 Task: Search one way flight ticket for 3 adults, 3 children in business from Page: Page Municipal Airport to Riverton: Central Wyoming Regional Airport (was Riverton Regional) on 5-4-2023. Choice of flights is Southwest. Number of bags: 1 checked bag. Price is upto 84000. Outbound departure time preference is 8:15.
Action: Mouse moved to (280, 248)
Screenshot: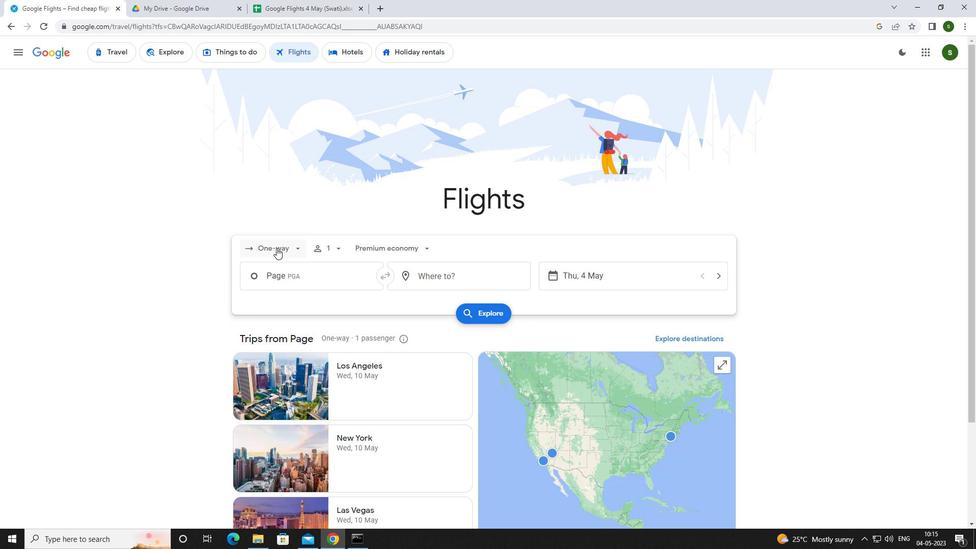 
Action: Mouse pressed left at (280, 248)
Screenshot: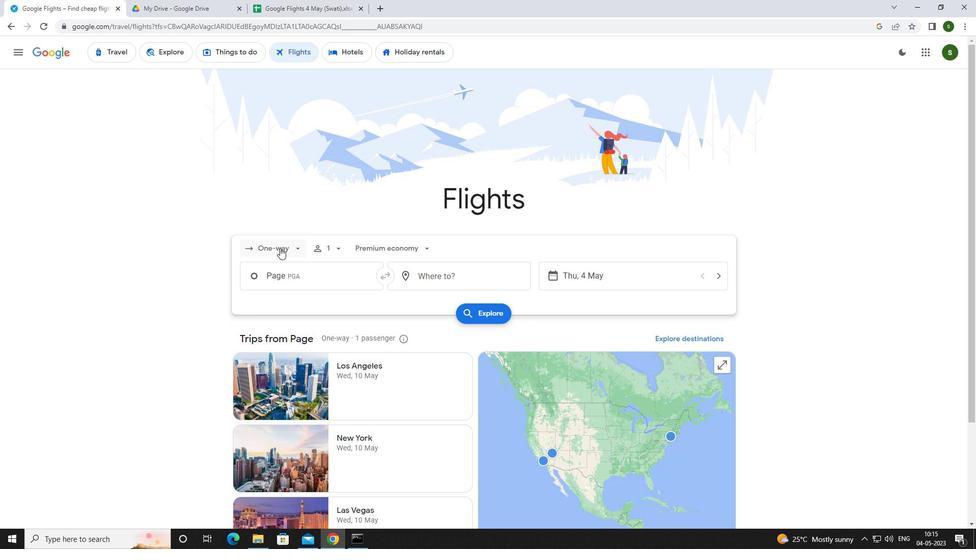 
Action: Mouse moved to (279, 295)
Screenshot: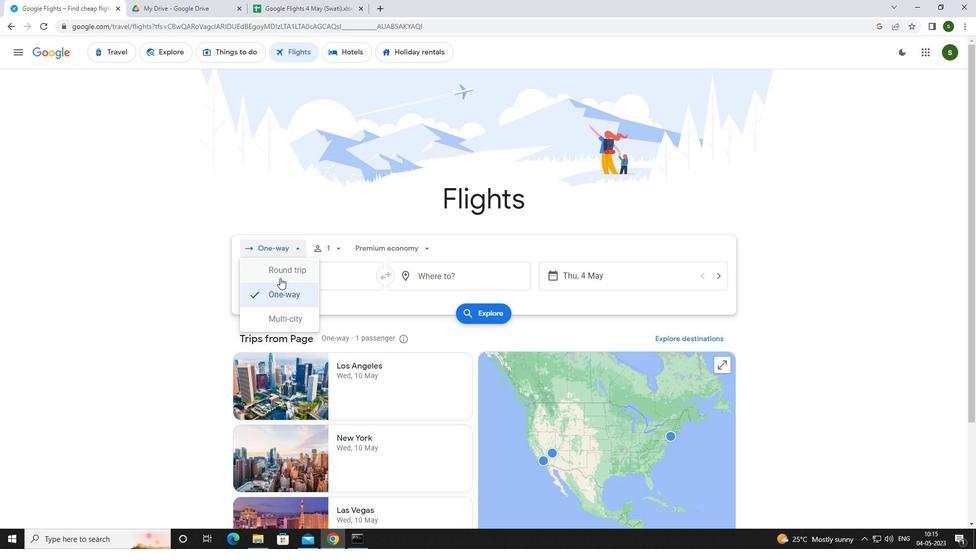 
Action: Mouse pressed left at (279, 295)
Screenshot: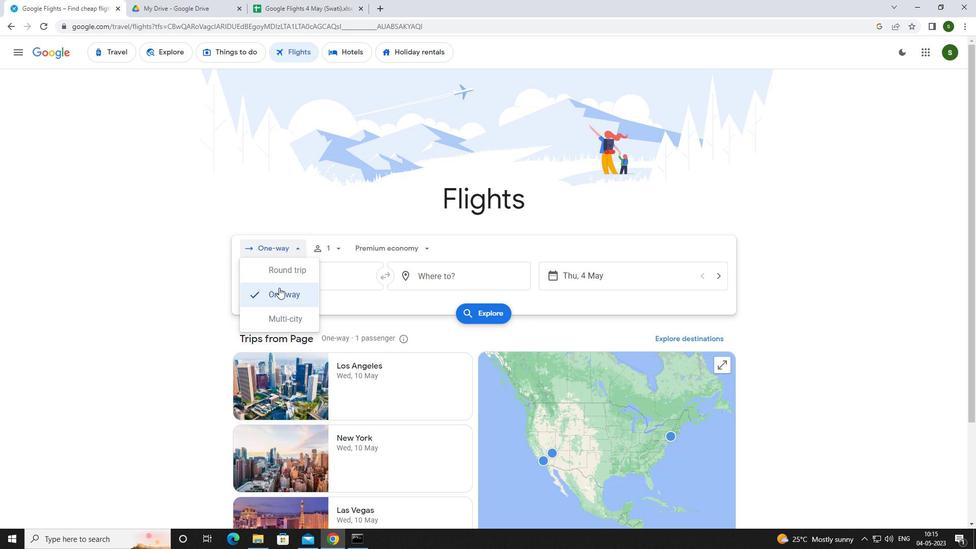 
Action: Mouse moved to (337, 250)
Screenshot: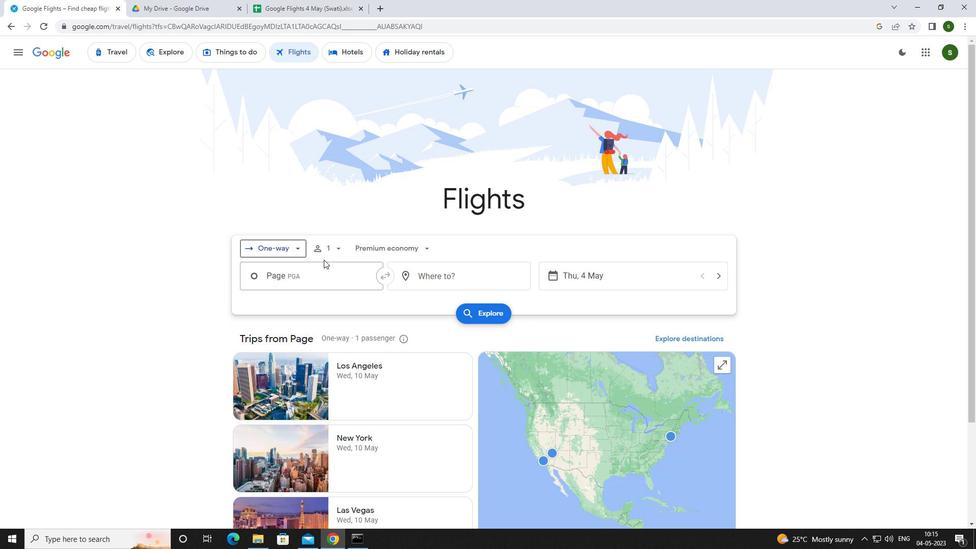 
Action: Mouse pressed left at (337, 250)
Screenshot: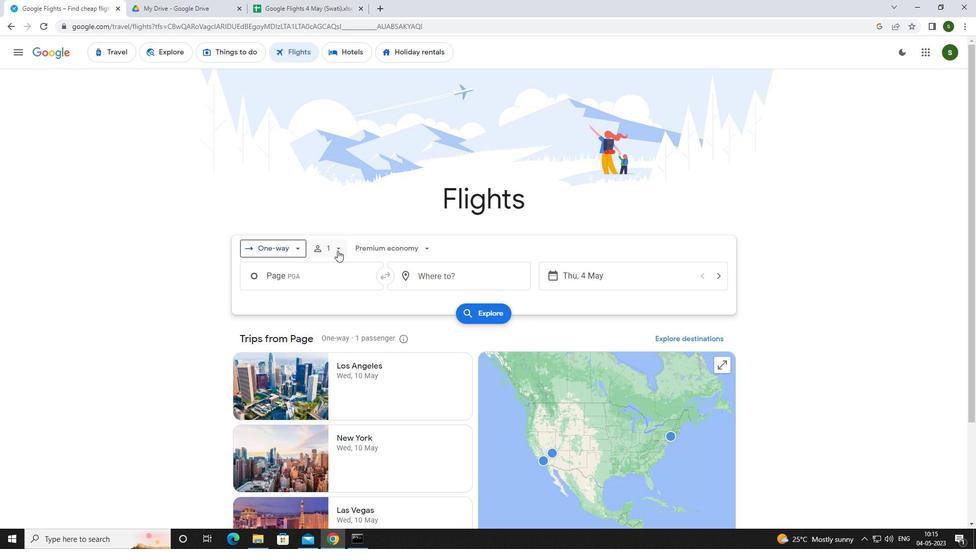 
Action: Mouse moved to (409, 271)
Screenshot: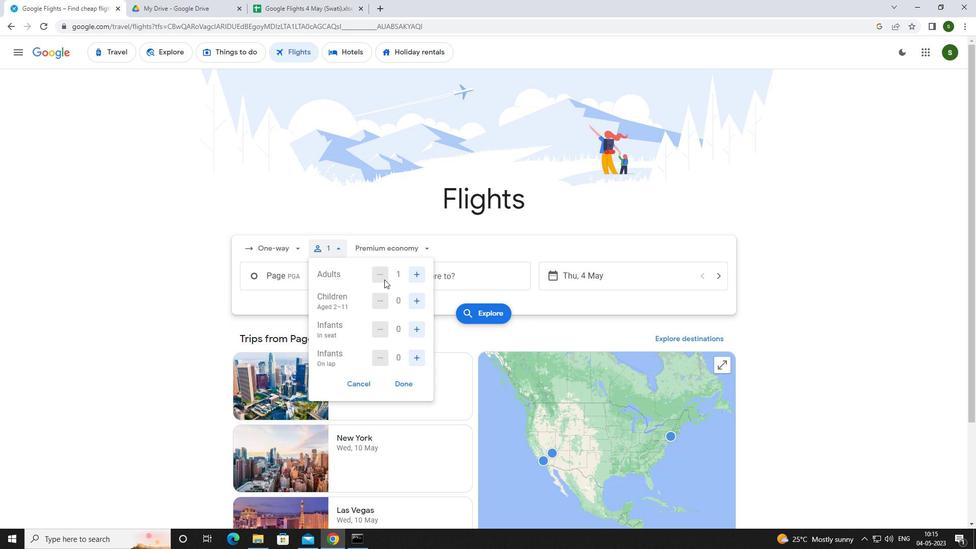 
Action: Mouse pressed left at (409, 271)
Screenshot: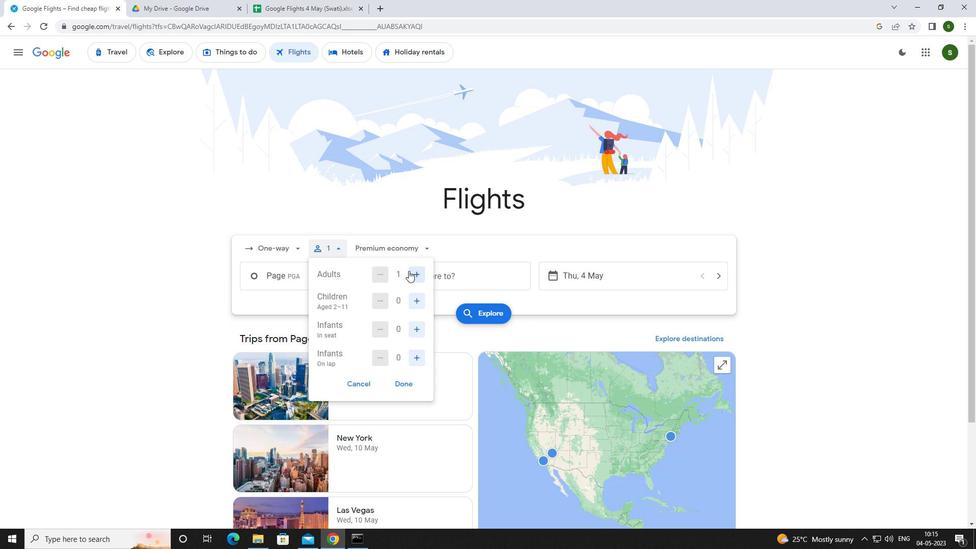 
Action: Mouse pressed left at (409, 271)
Screenshot: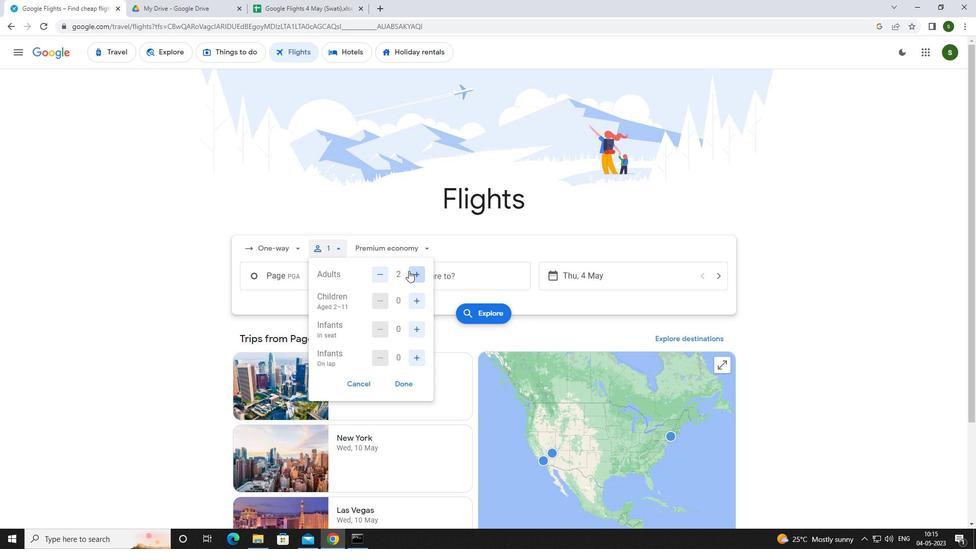 
Action: Mouse moved to (416, 297)
Screenshot: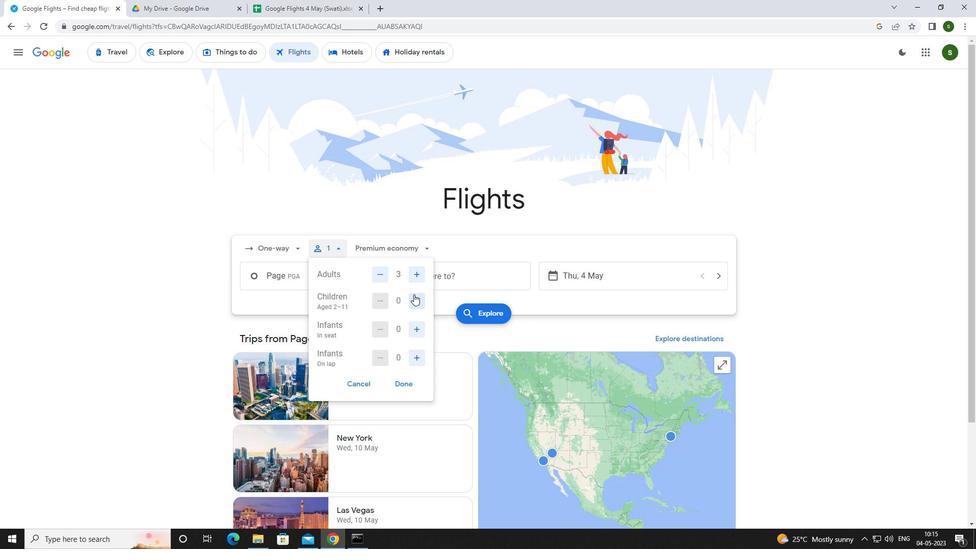 
Action: Mouse pressed left at (416, 297)
Screenshot: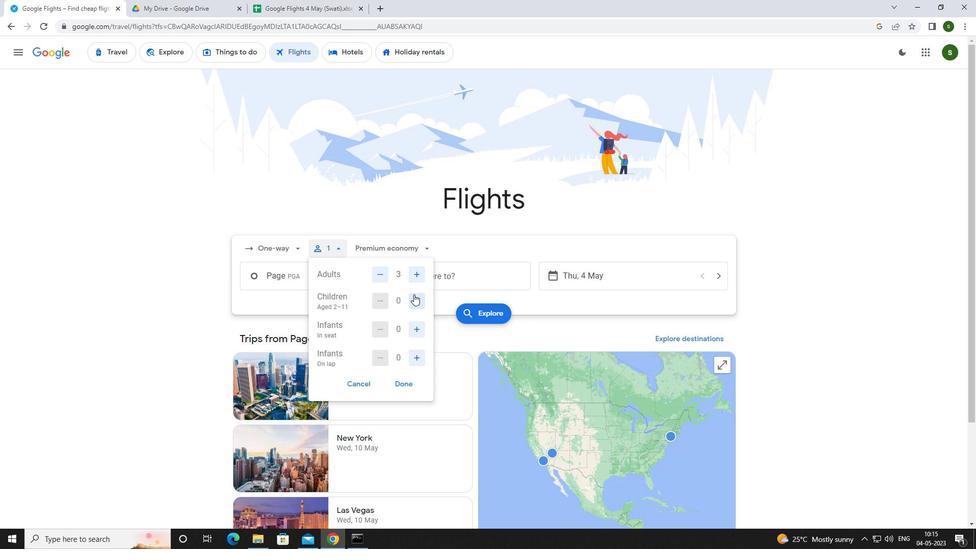 
Action: Mouse pressed left at (416, 297)
Screenshot: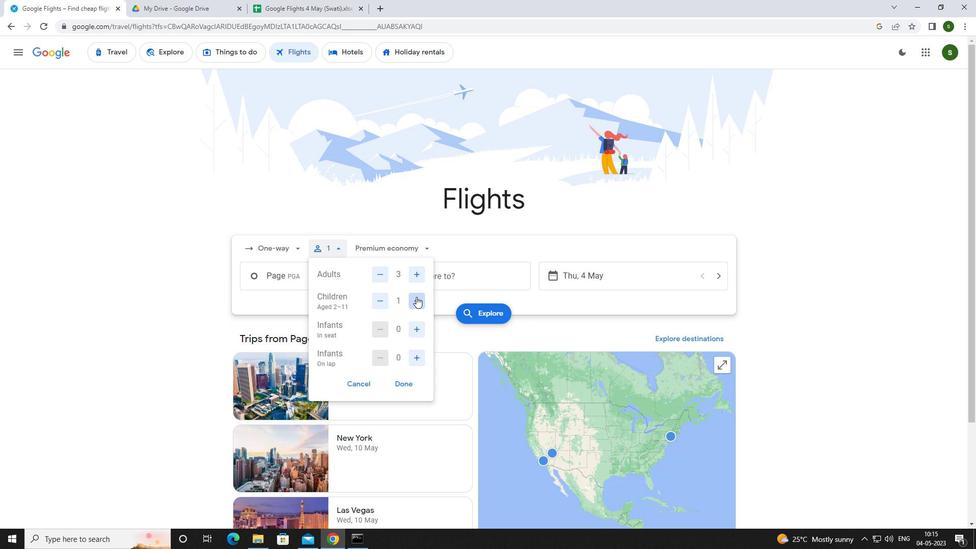 
Action: Mouse pressed left at (416, 297)
Screenshot: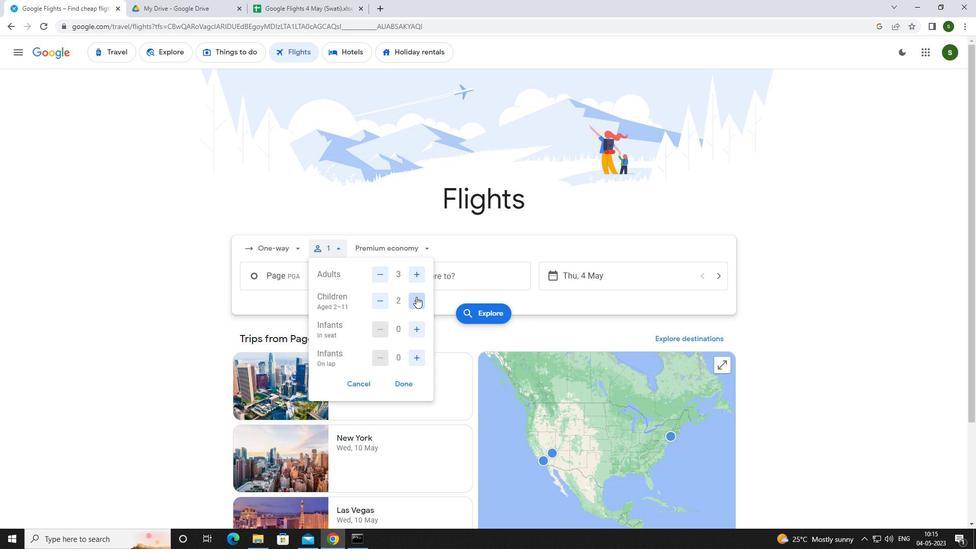
Action: Mouse moved to (387, 251)
Screenshot: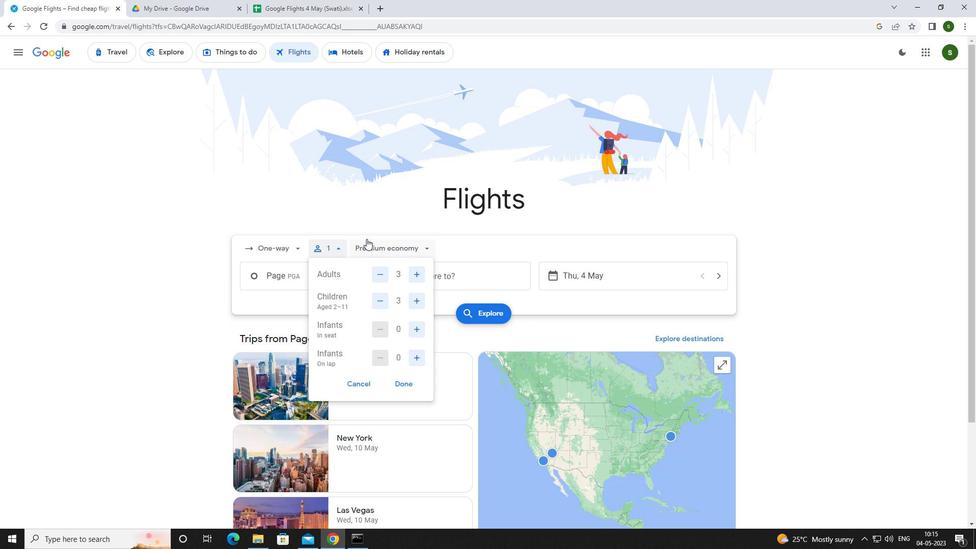 
Action: Mouse pressed left at (387, 251)
Screenshot: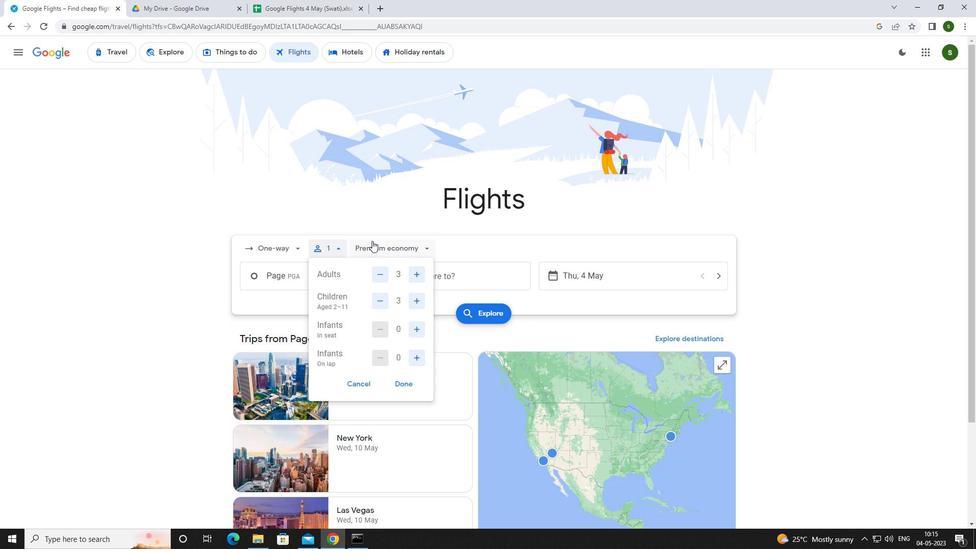 
Action: Mouse moved to (390, 318)
Screenshot: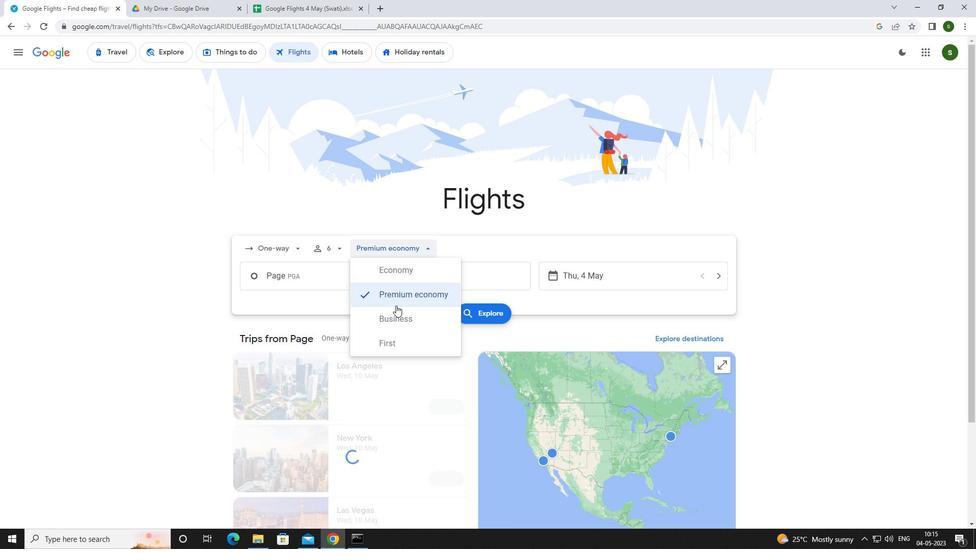 
Action: Mouse pressed left at (390, 318)
Screenshot: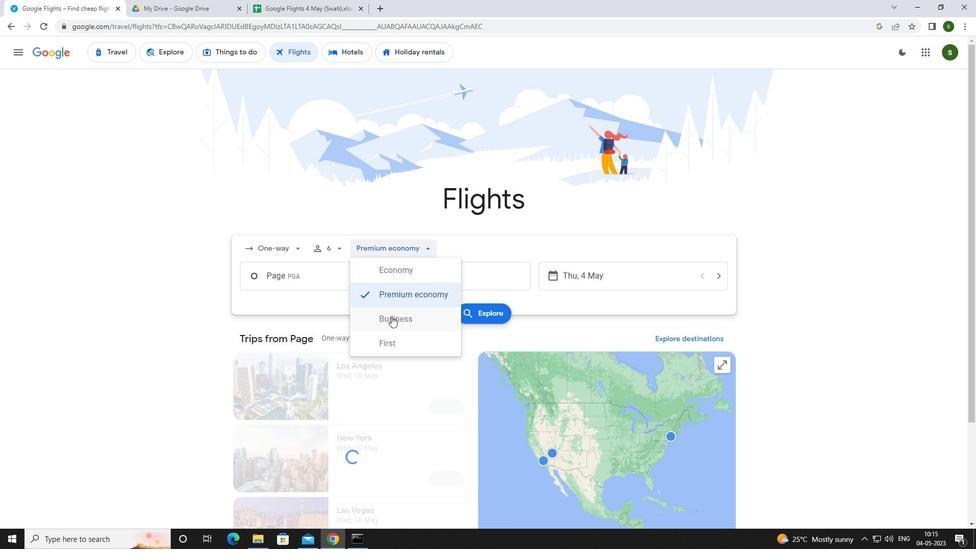 
Action: Mouse moved to (338, 281)
Screenshot: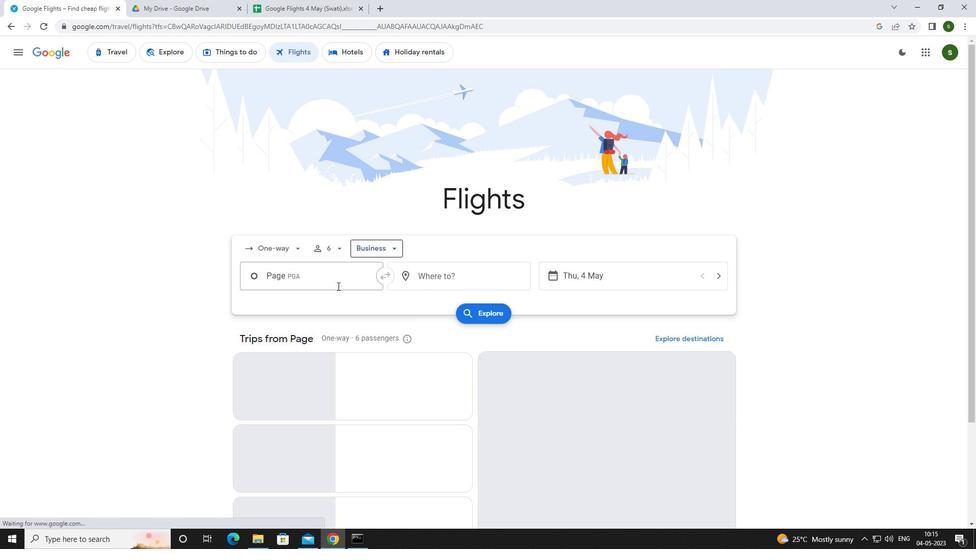 
Action: Mouse pressed left at (338, 281)
Screenshot: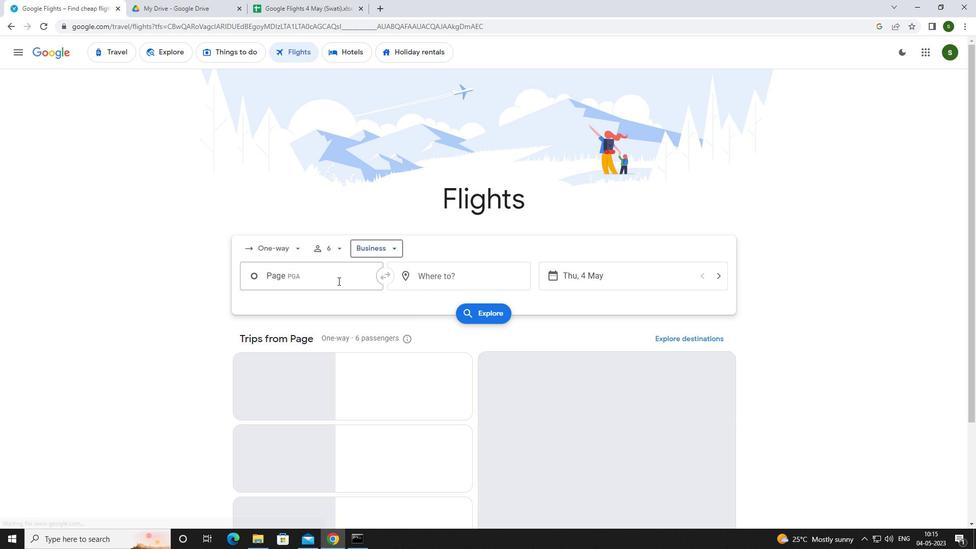 
Action: Key pressed <Key.caps_lock>p<Key.caps_lock>age
Screenshot: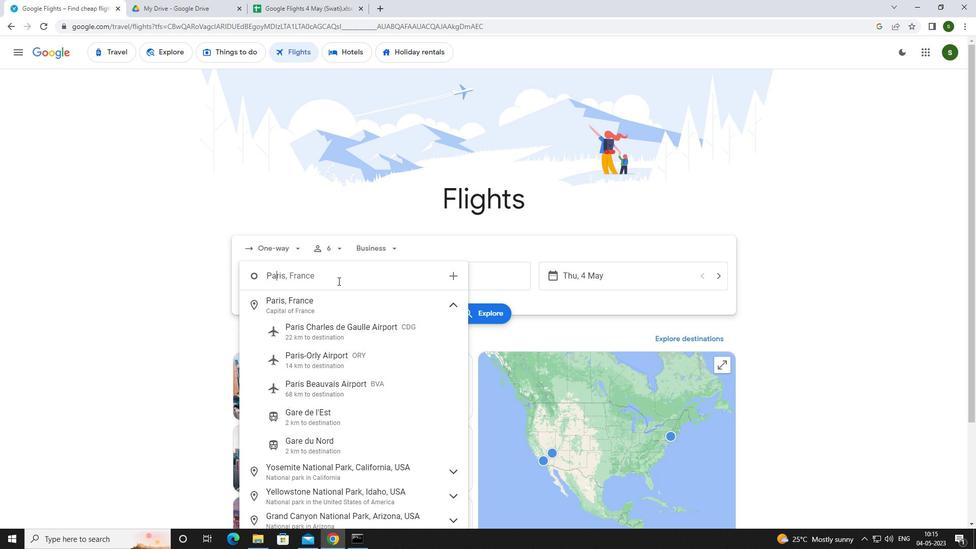 
Action: Mouse moved to (339, 328)
Screenshot: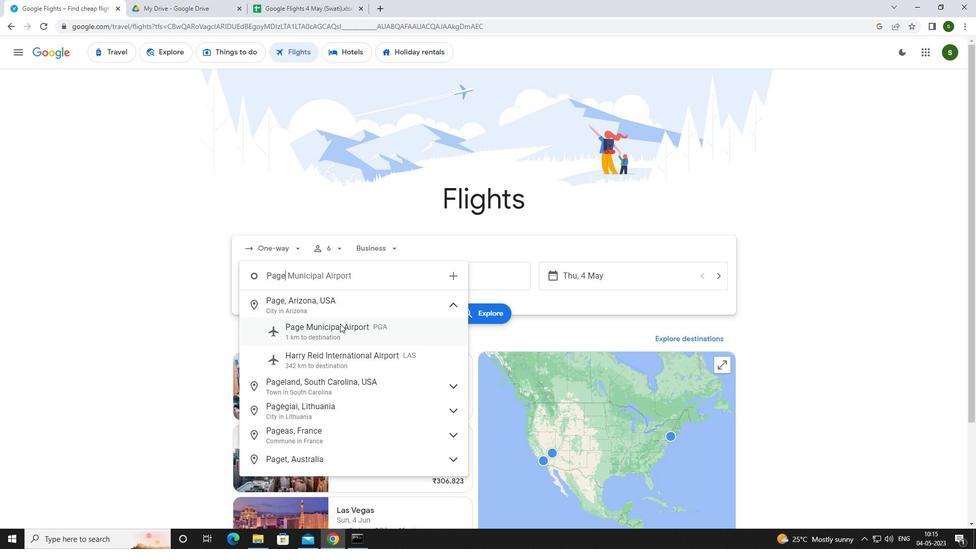 
Action: Mouse pressed left at (339, 328)
Screenshot: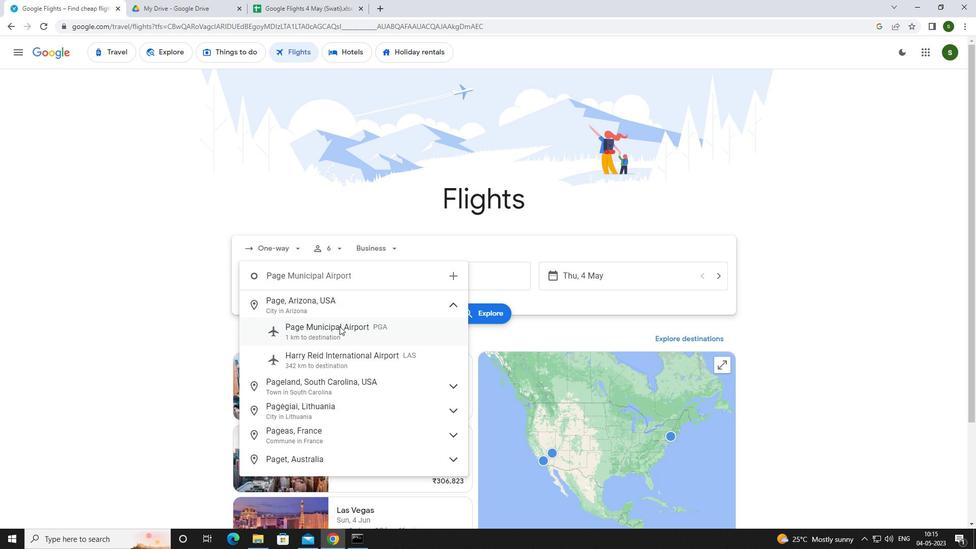 
Action: Mouse moved to (445, 278)
Screenshot: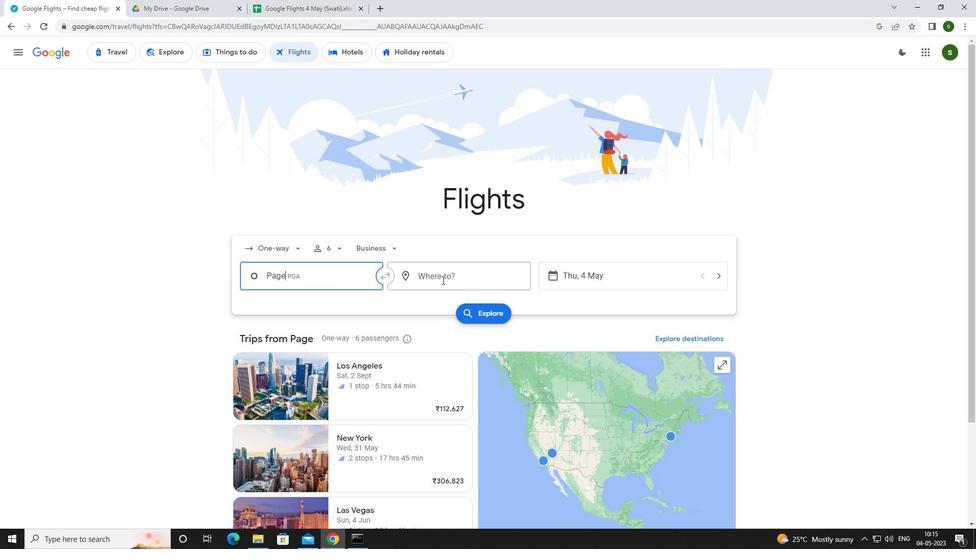 
Action: Mouse pressed left at (445, 278)
Screenshot: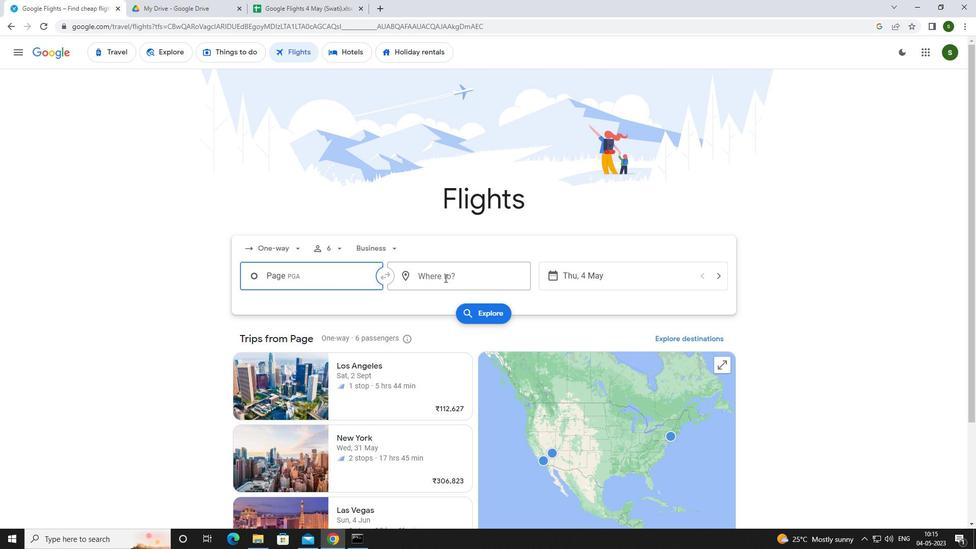 
Action: Mouse moved to (380, 304)
Screenshot: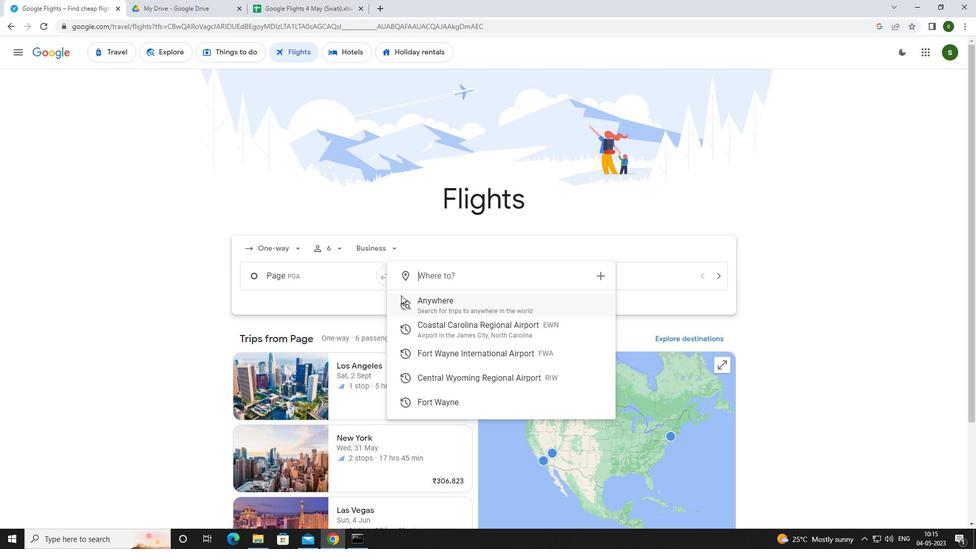 
Action: Key pressed <Key.caps_lock>r<Key.caps_lock>ivert
Screenshot: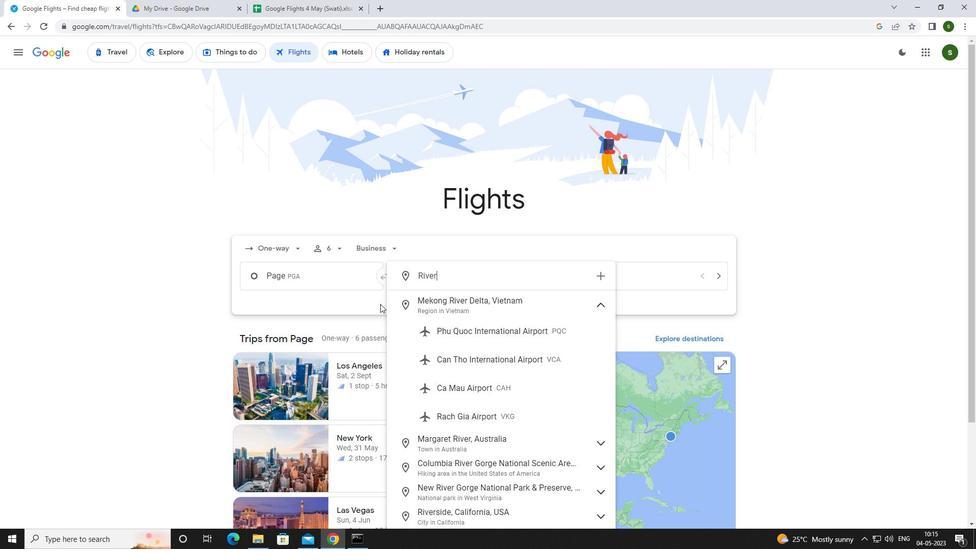 
Action: Mouse moved to (499, 340)
Screenshot: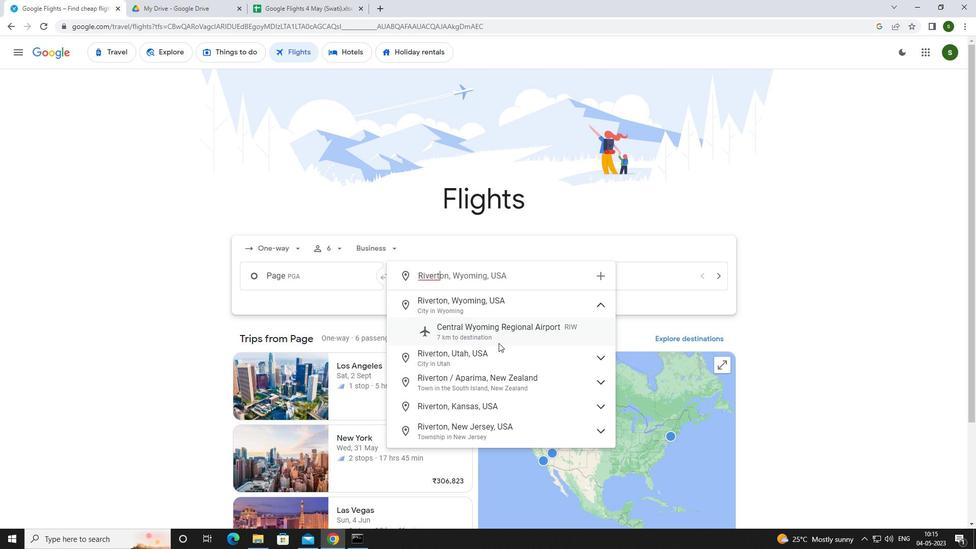 
Action: Mouse pressed left at (499, 340)
Screenshot: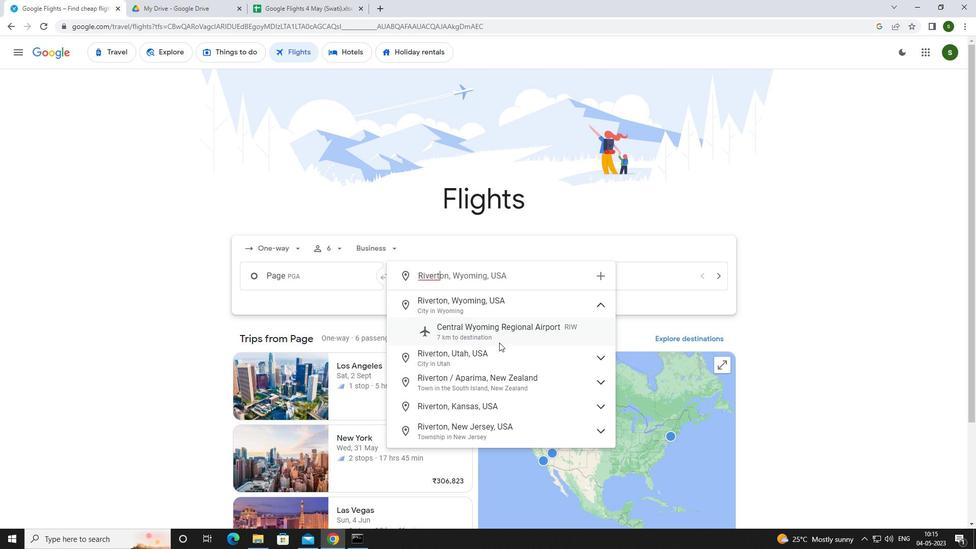 
Action: Mouse moved to (610, 274)
Screenshot: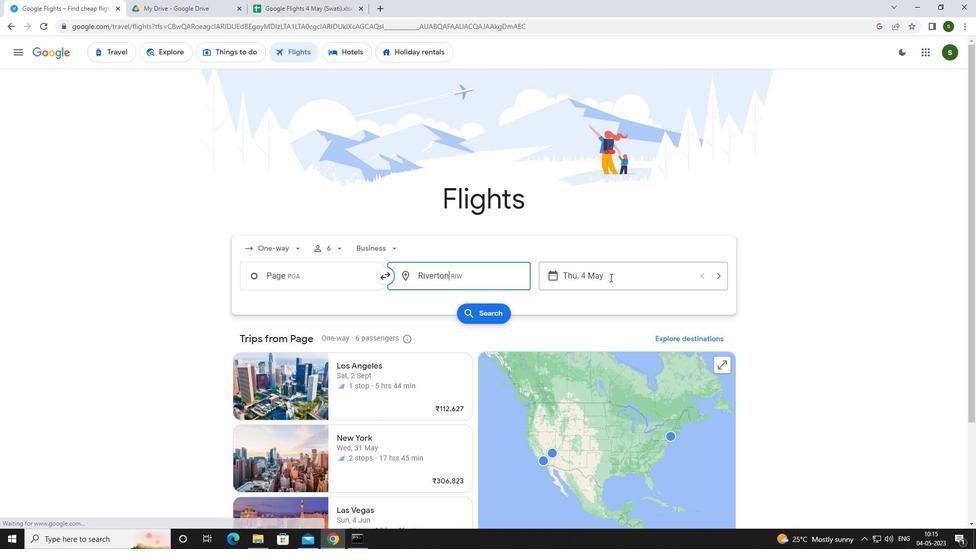 
Action: Mouse pressed left at (610, 274)
Screenshot: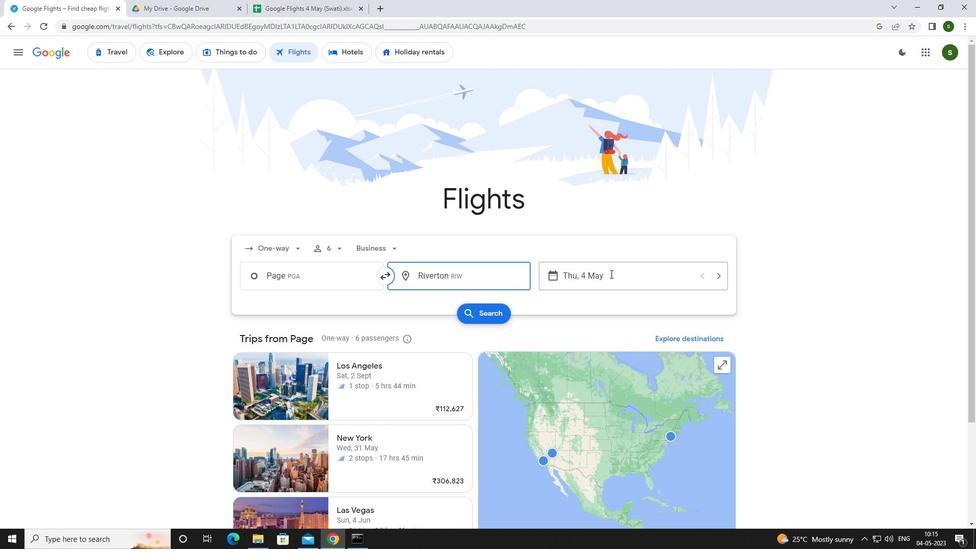 
Action: Mouse moved to (470, 350)
Screenshot: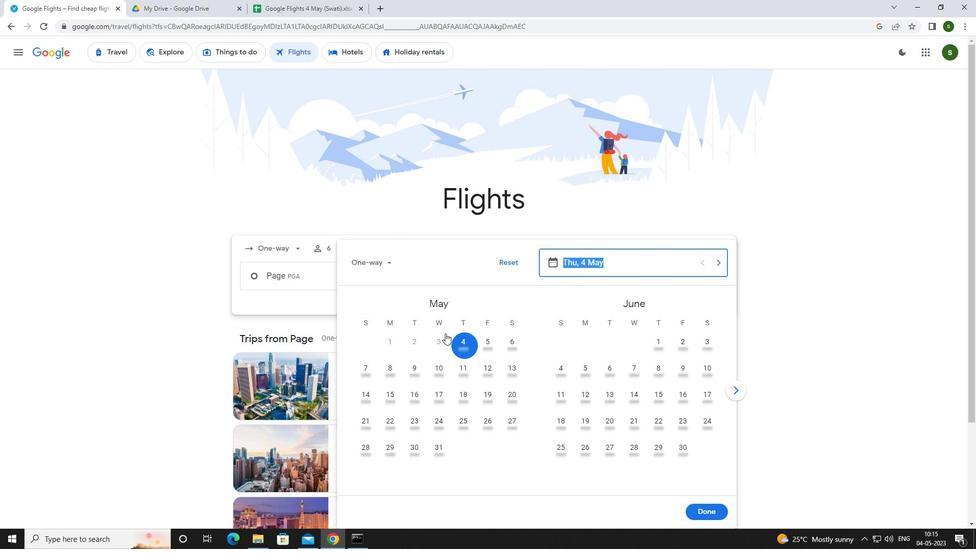 
Action: Mouse pressed left at (470, 350)
Screenshot: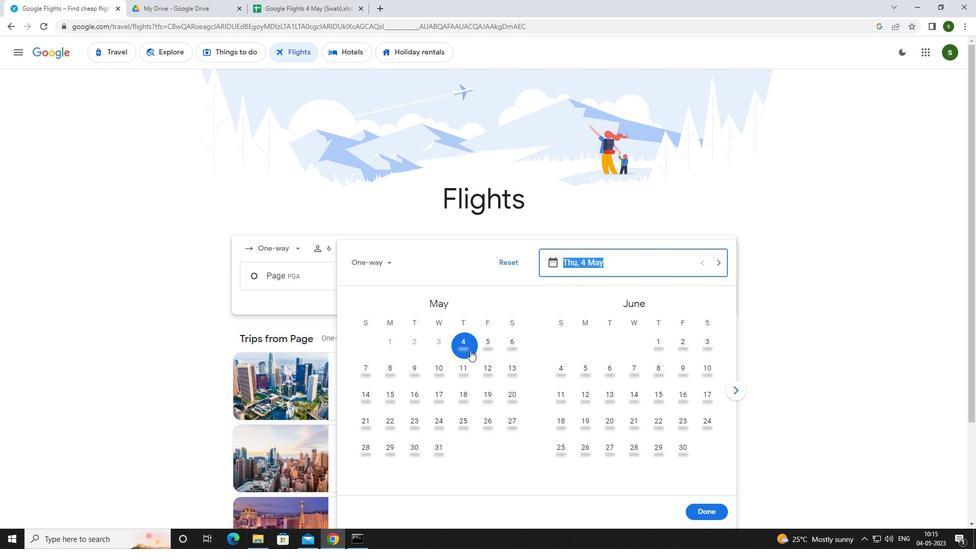 
Action: Mouse moved to (698, 513)
Screenshot: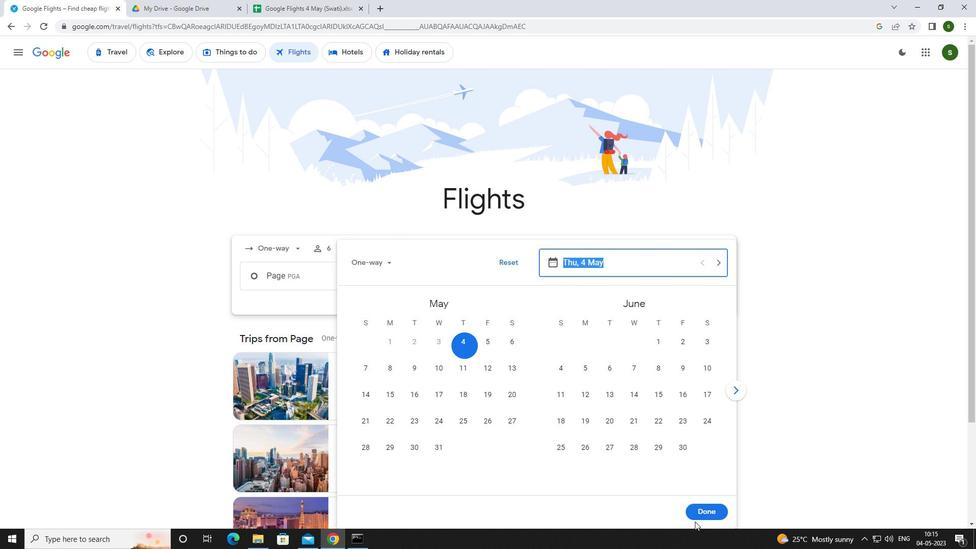 
Action: Mouse pressed left at (698, 513)
Screenshot: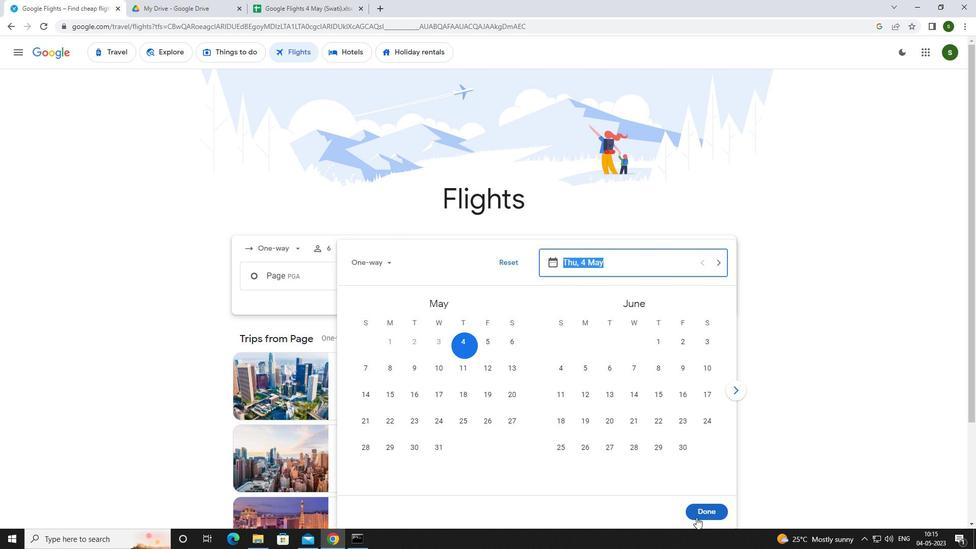 
Action: Mouse moved to (490, 313)
Screenshot: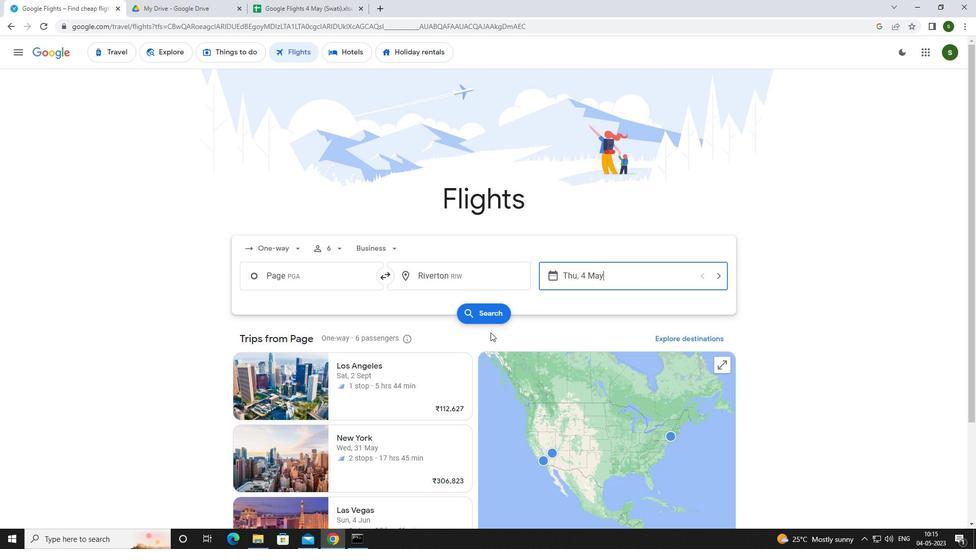 
Action: Mouse pressed left at (490, 313)
Screenshot: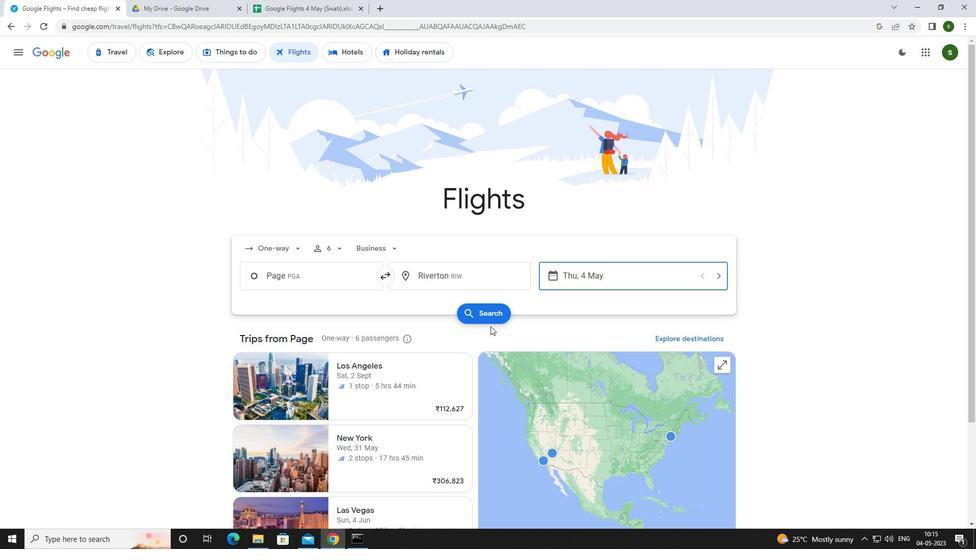 
Action: Mouse moved to (245, 150)
Screenshot: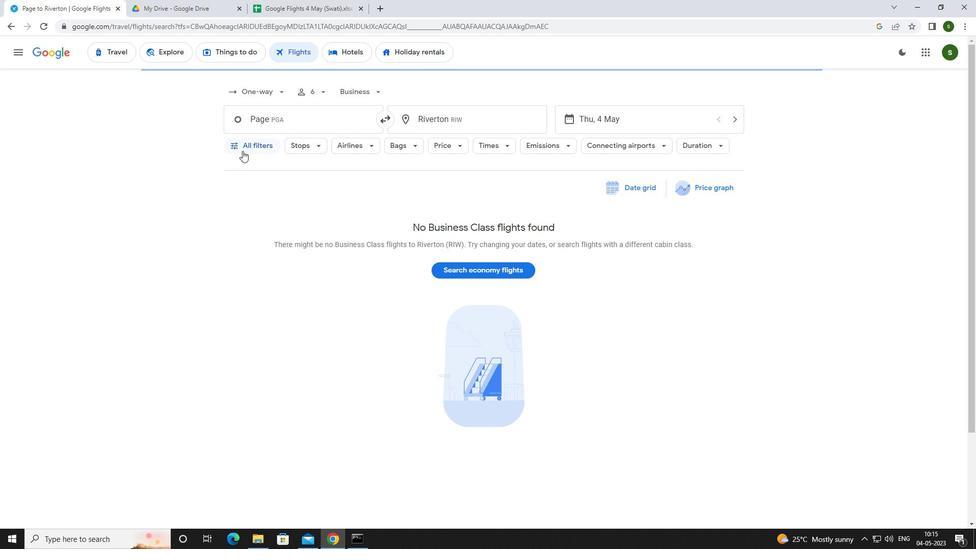 
Action: Mouse pressed left at (245, 150)
Screenshot: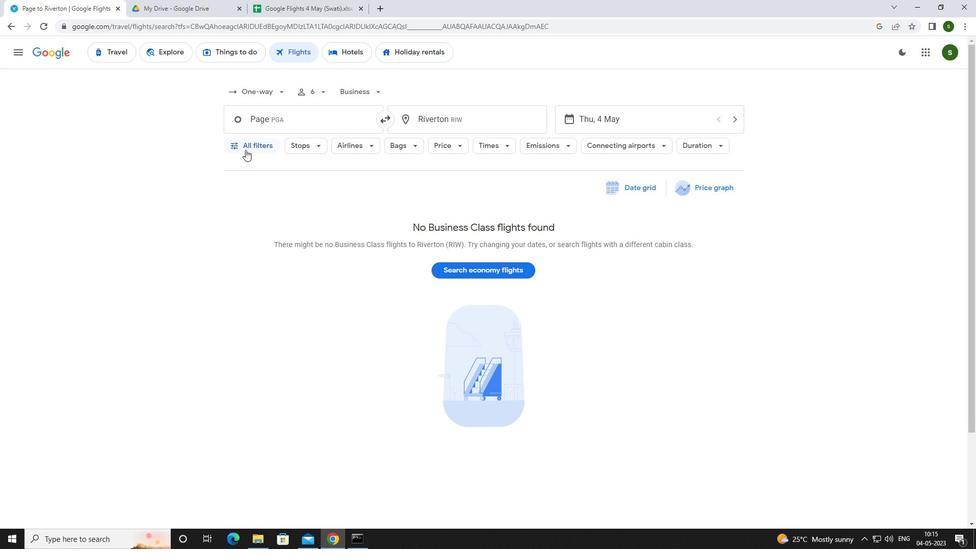 
Action: Mouse moved to (382, 362)
Screenshot: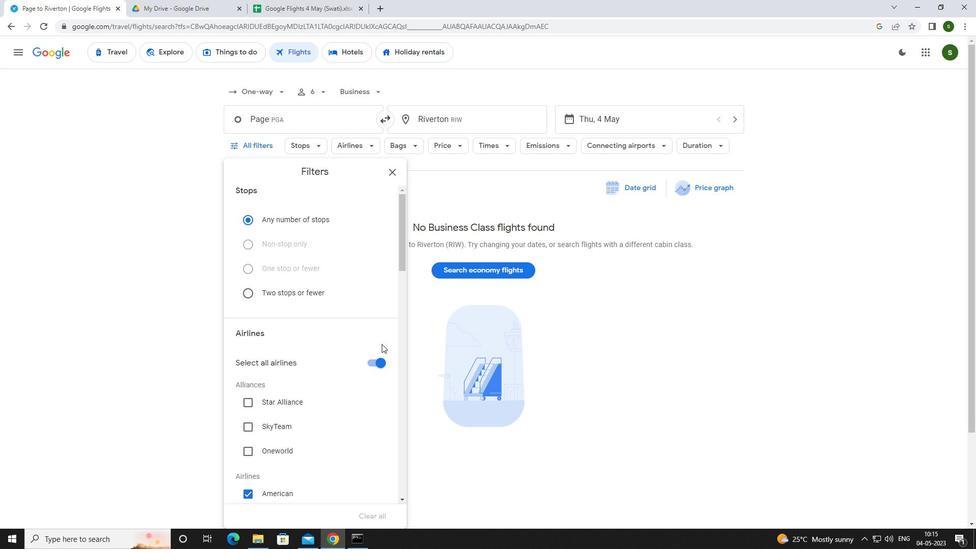 
Action: Mouse pressed left at (382, 362)
Screenshot: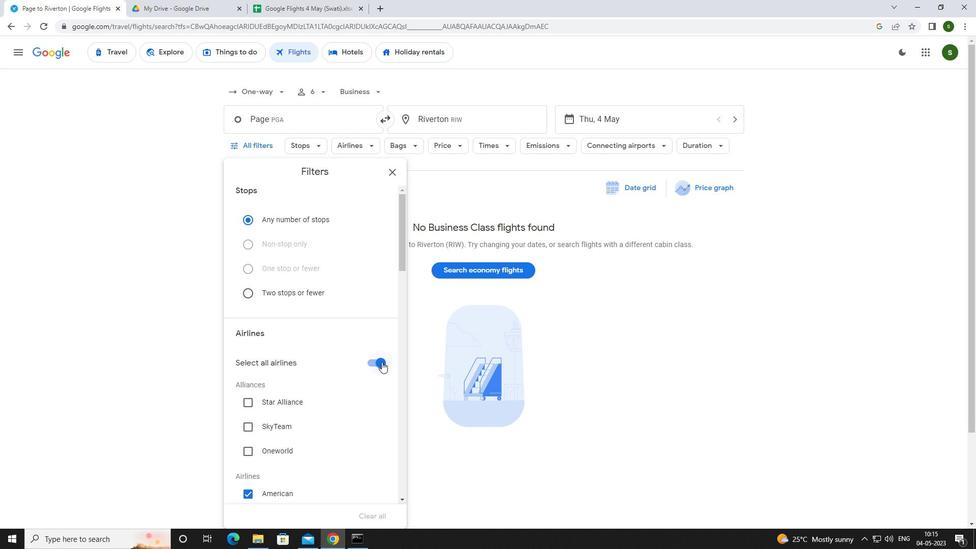 
Action: Mouse moved to (354, 319)
Screenshot: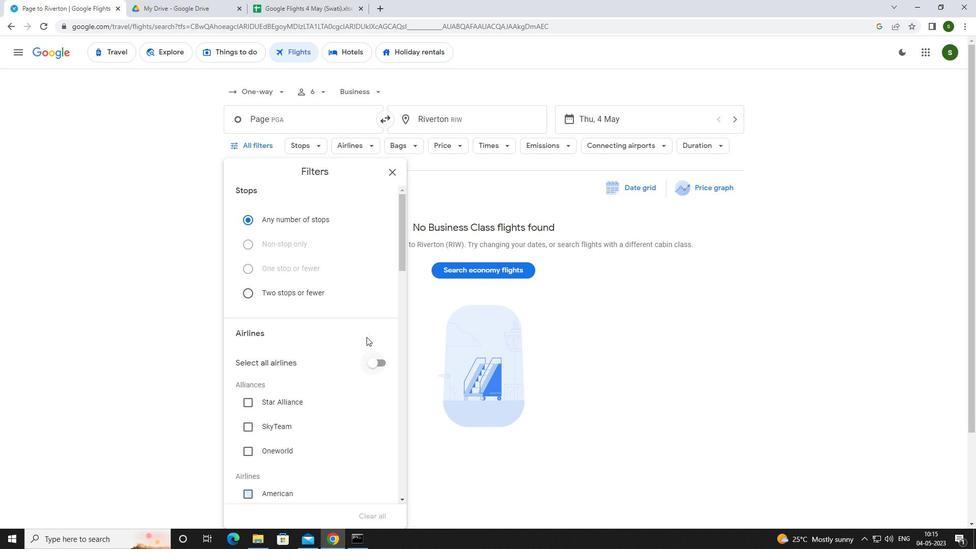 
Action: Mouse scrolled (354, 319) with delta (0, 0)
Screenshot: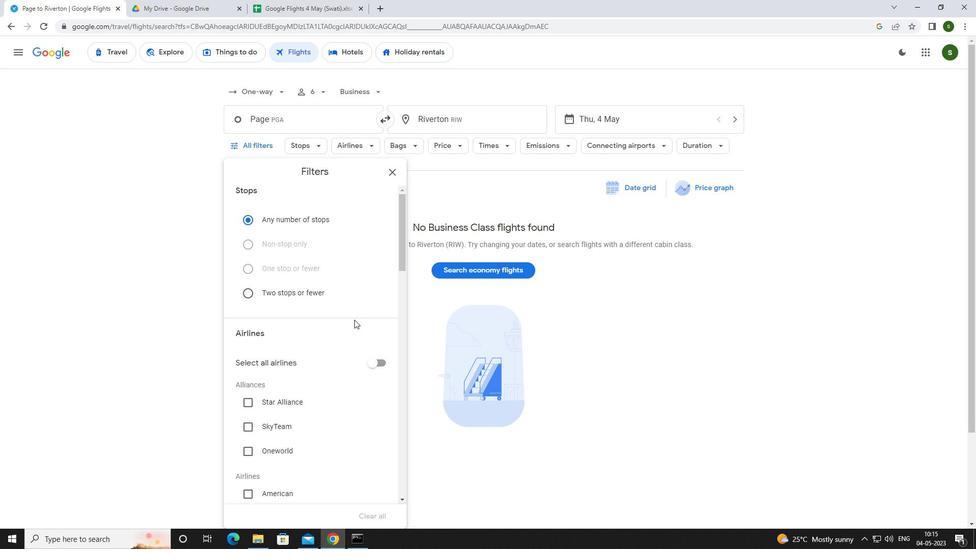
Action: Mouse scrolled (354, 319) with delta (0, 0)
Screenshot: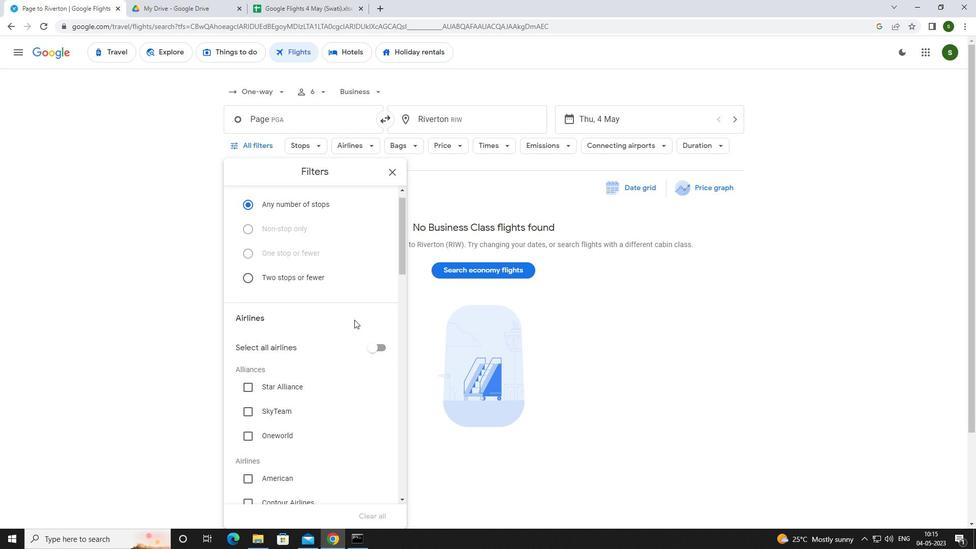 
Action: Mouse scrolled (354, 319) with delta (0, 0)
Screenshot: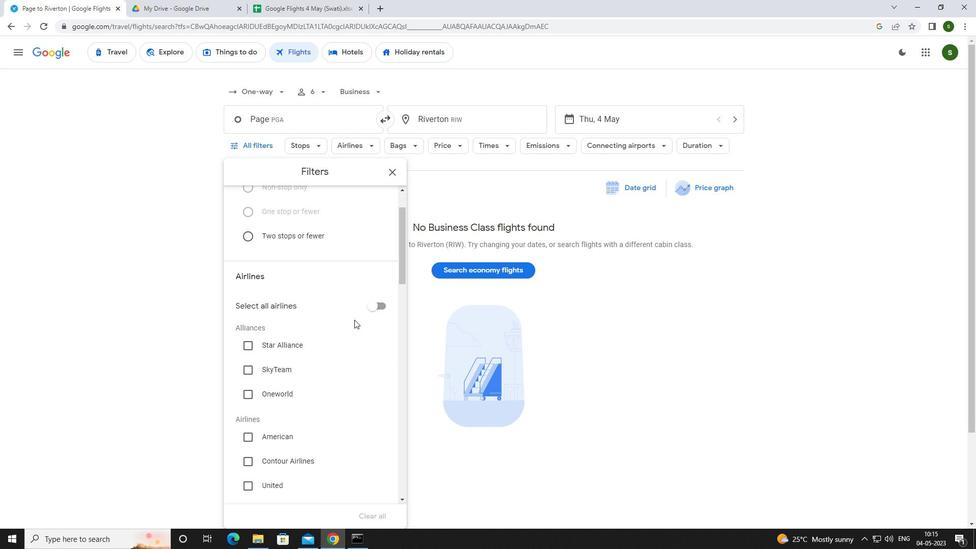 
Action: Mouse scrolled (354, 319) with delta (0, 0)
Screenshot: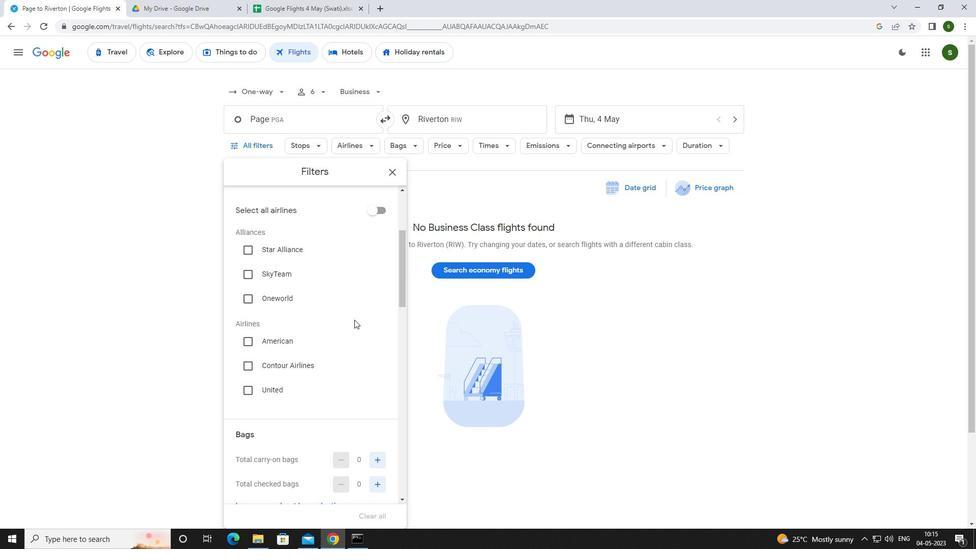 
Action: Mouse scrolled (354, 319) with delta (0, 0)
Screenshot: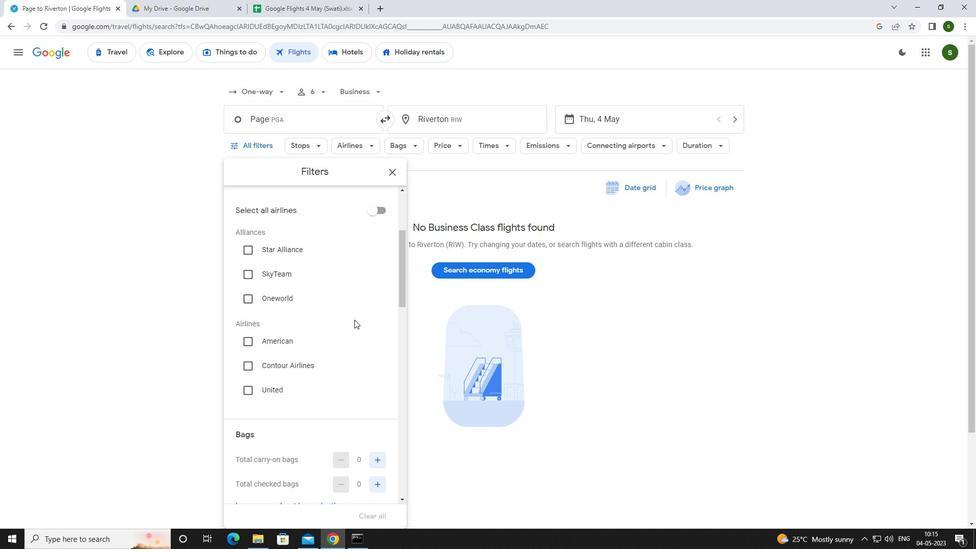
Action: Mouse moved to (375, 382)
Screenshot: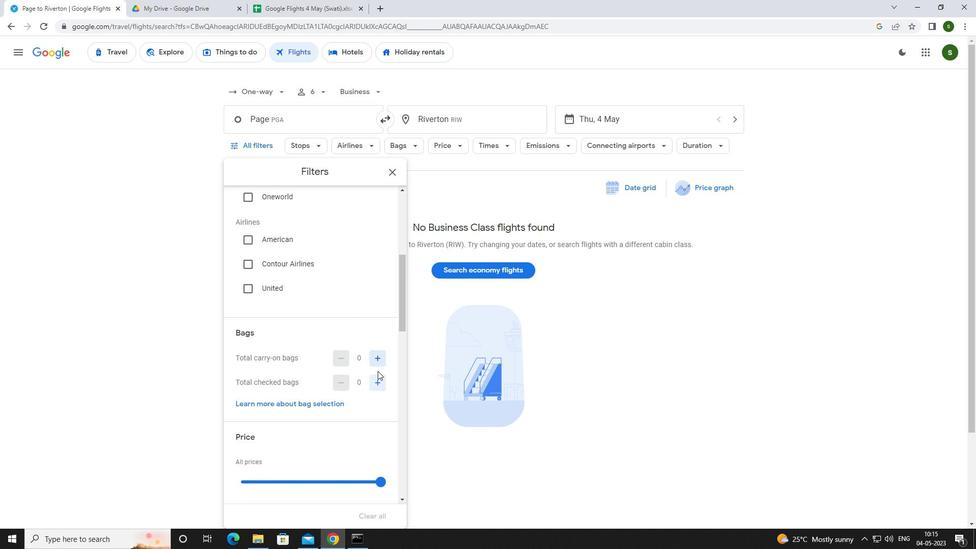 
Action: Mouse pressed left at (375, 382)
Screenshot: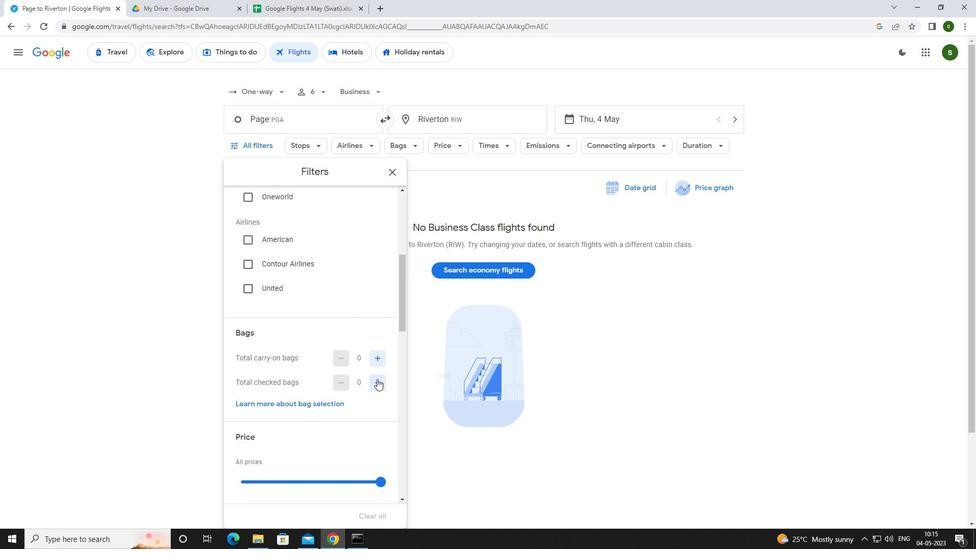 
Action: Mouse scrolled (375, 381) with delta (0, 0)
Screenshot: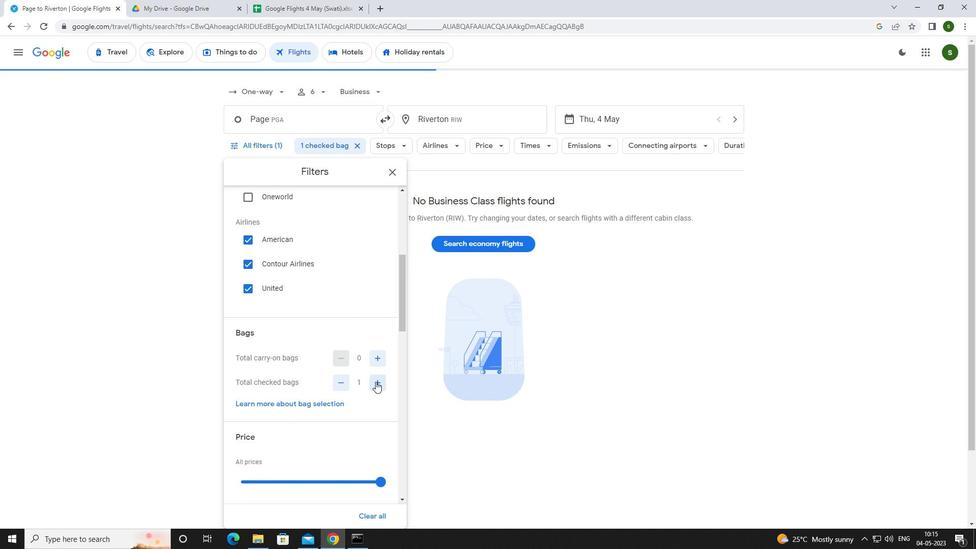 
Action: Mouse scrolled (375, 381) with delta (0, 0)
Screenshot: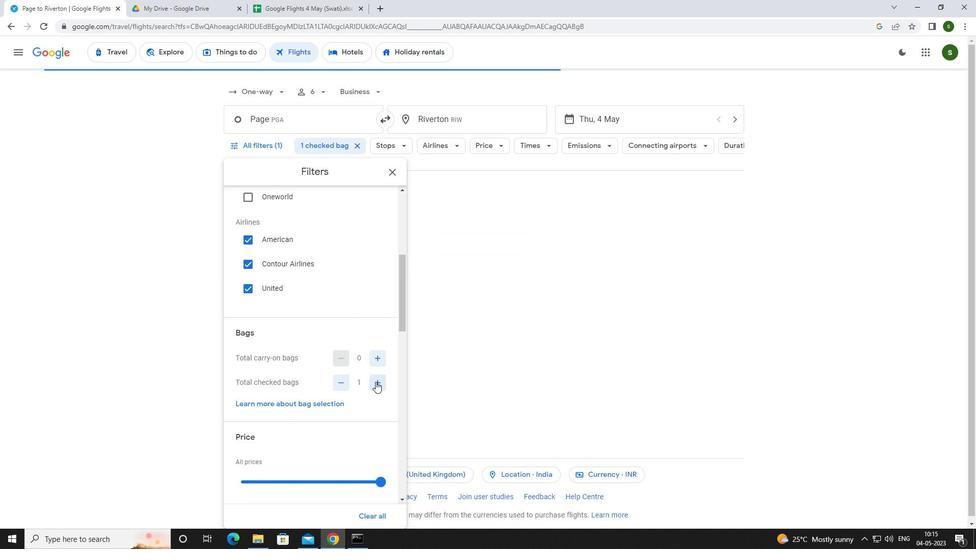 
Action: Mouse moved to (377, 382)
Screenshot: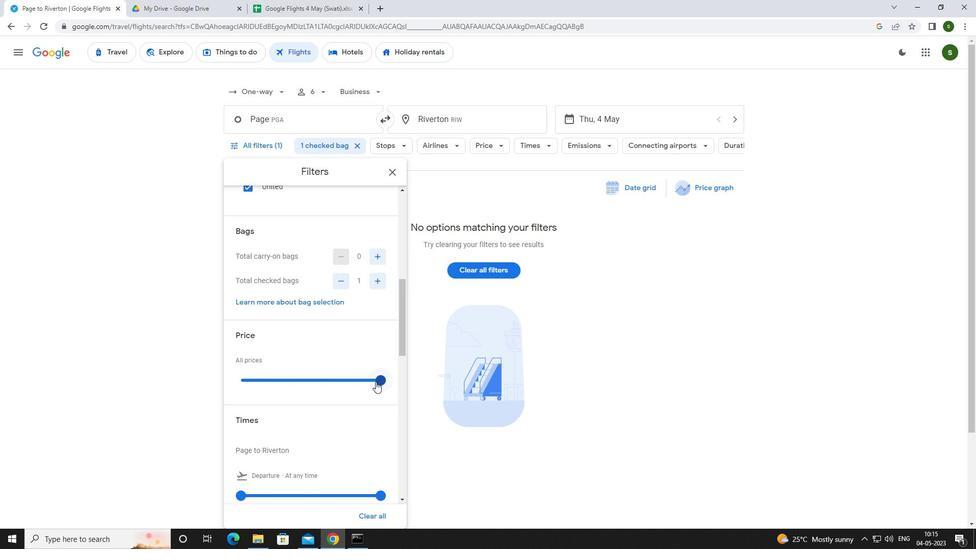 
Action: Mouse pressed left at (377, 382)
Screenshot: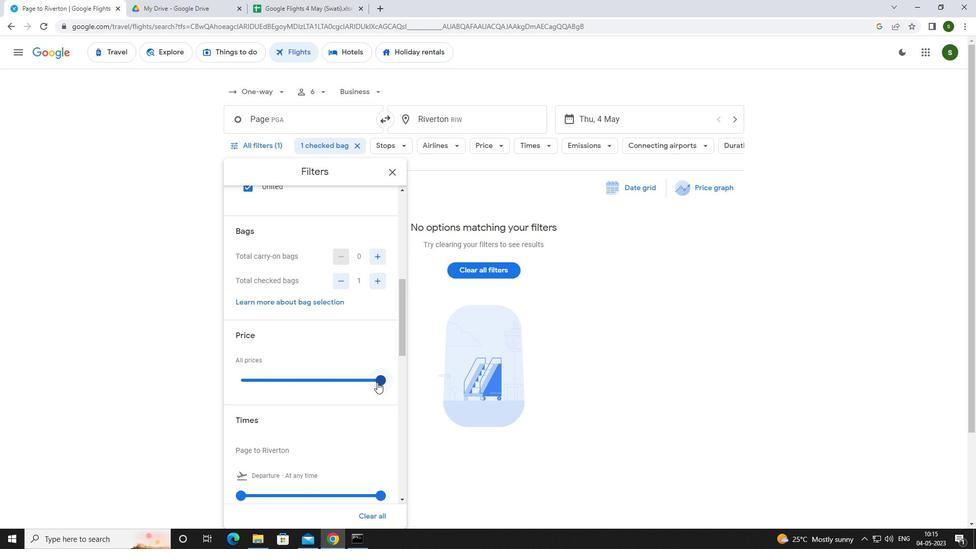 
Action: Mouse scrolled (377, 382) with delta (0, 0)
Screenshot: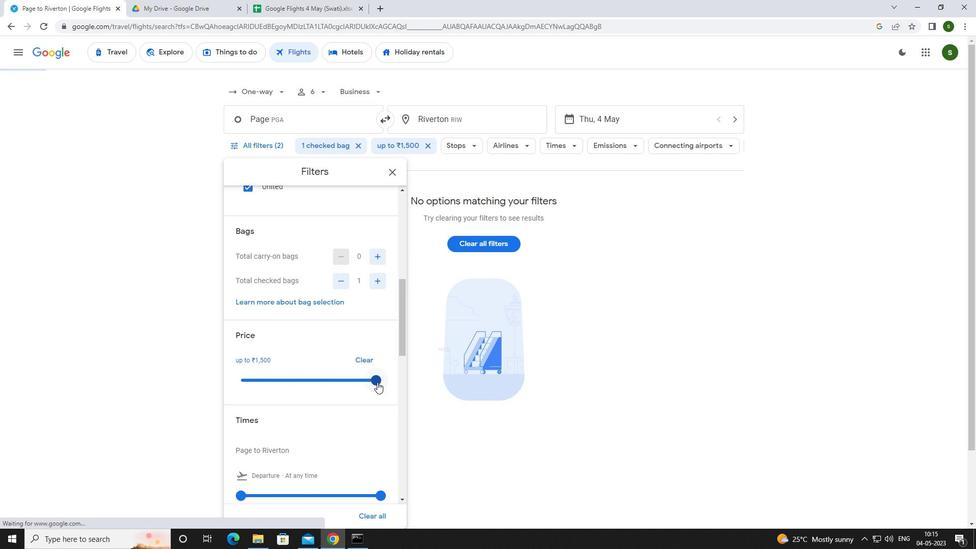 
Action: Mouse scrolled (377, 382) with delta (0, 0)
Screenshot: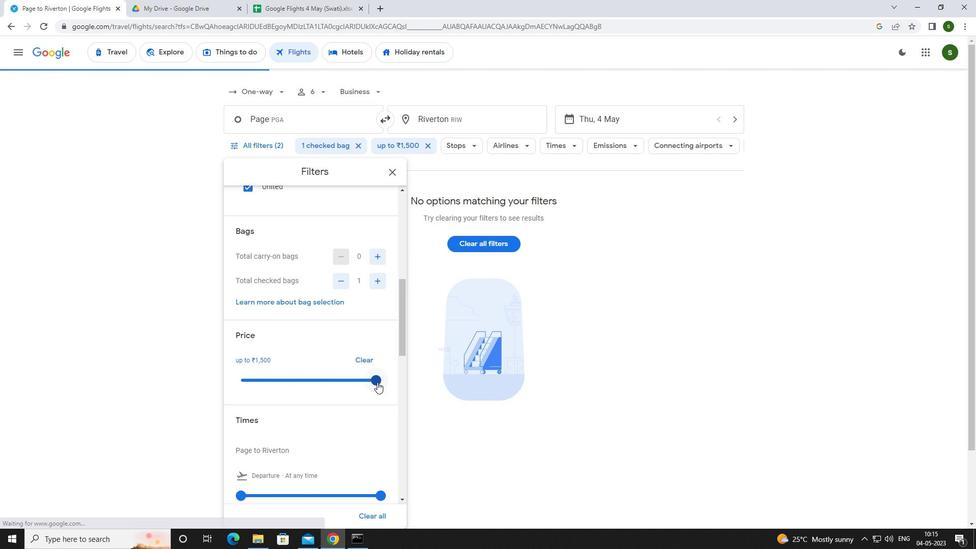 
Action: Mouse moved to (243, 394)
Screenshot: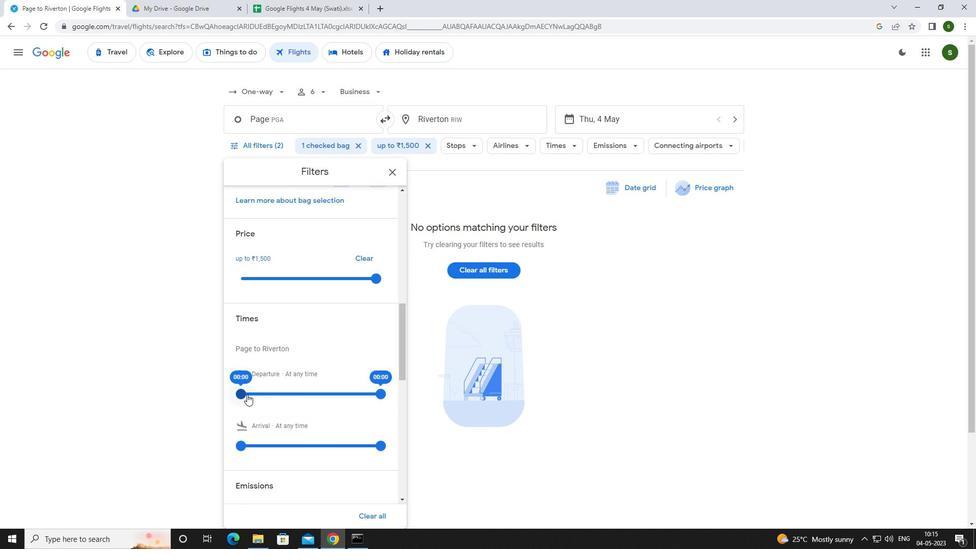 
Action: Mouse pressed left at (243, 394)
Screenshot: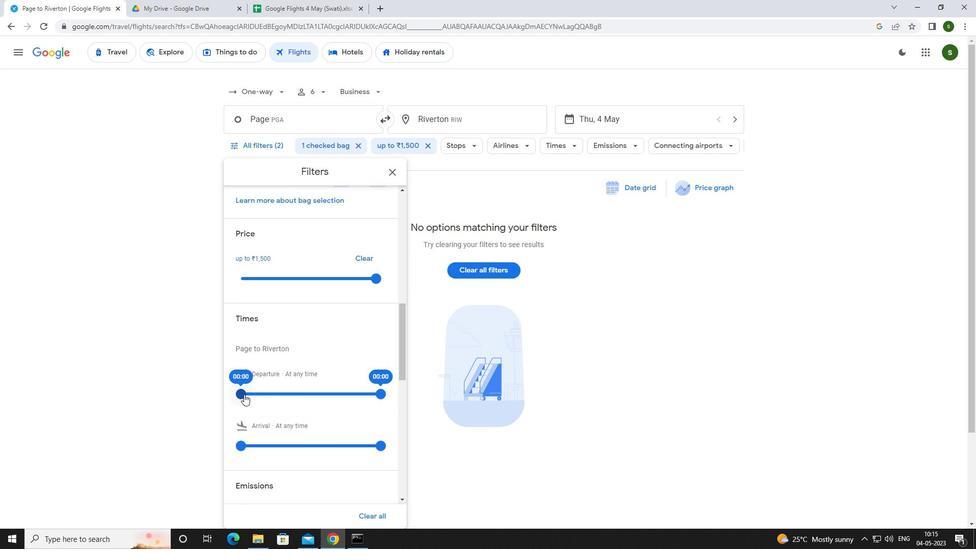 
Action: Mouse moved to (599, 353)
Screenshot: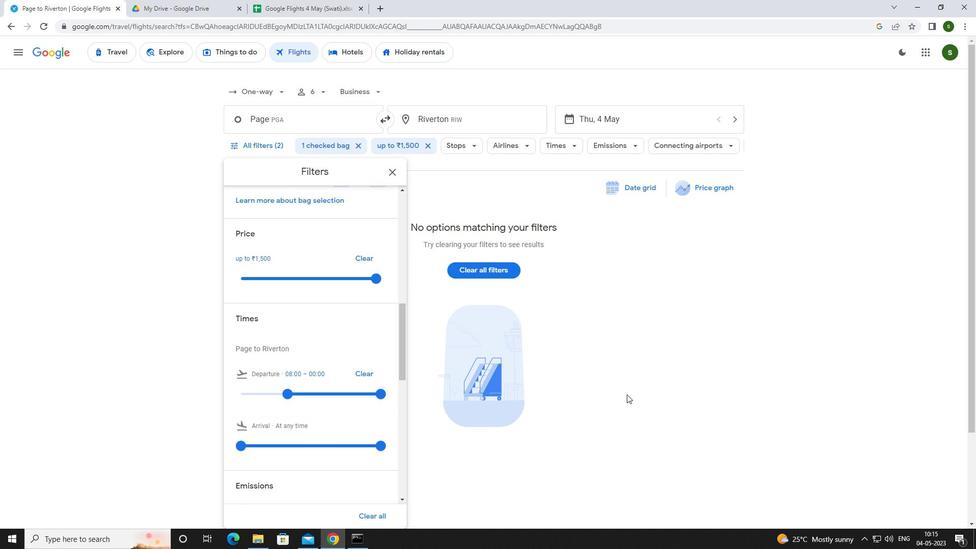 
Action: Mouse pressed left at (599, 353)
Screenshot: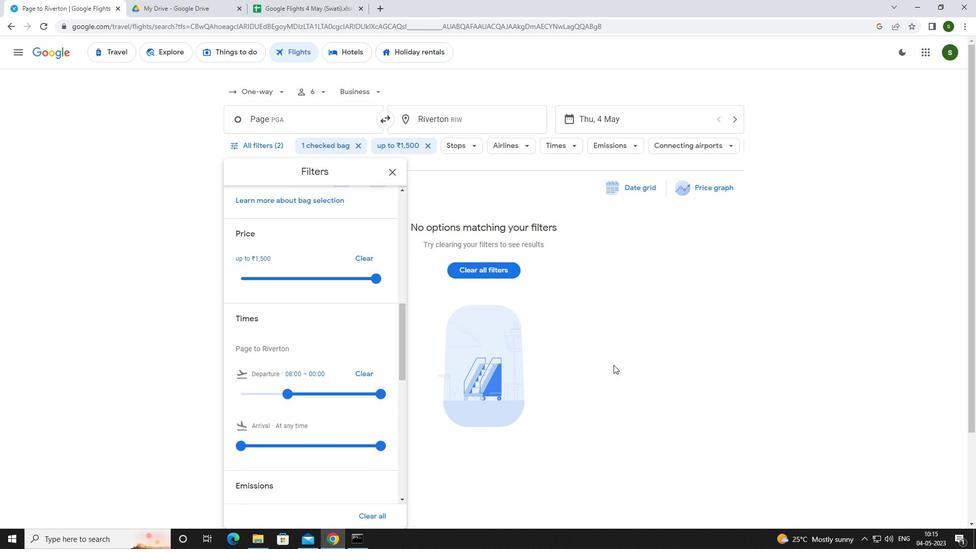 
